 Task: Create a appointment object.
Action: Mouse moved to (795, 35)
Screenshot: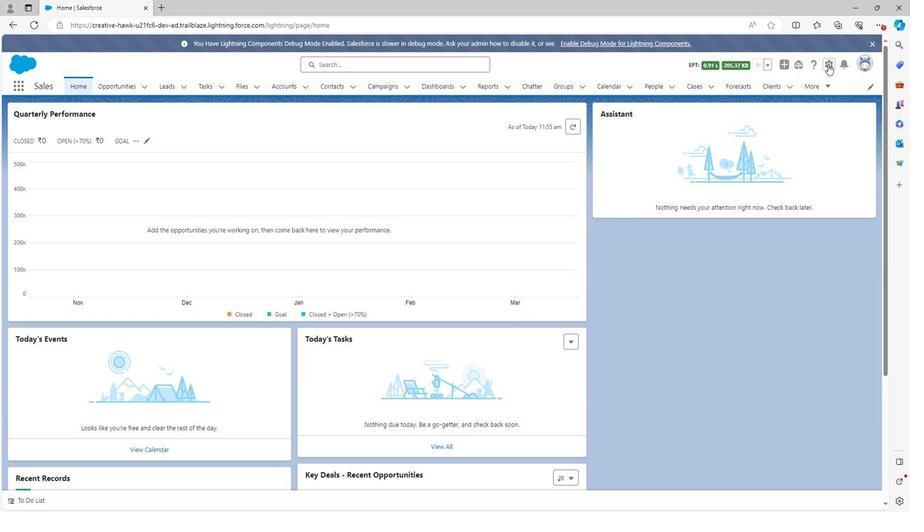 
Action: Mouse pressed left at (795, 35)
Screenshot: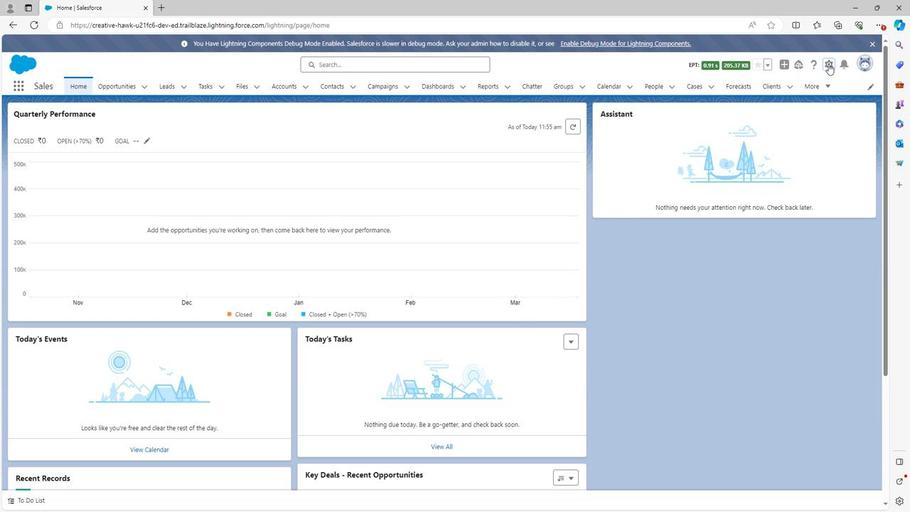 
Action: Mouse moved to (756, 66)
Screenshot: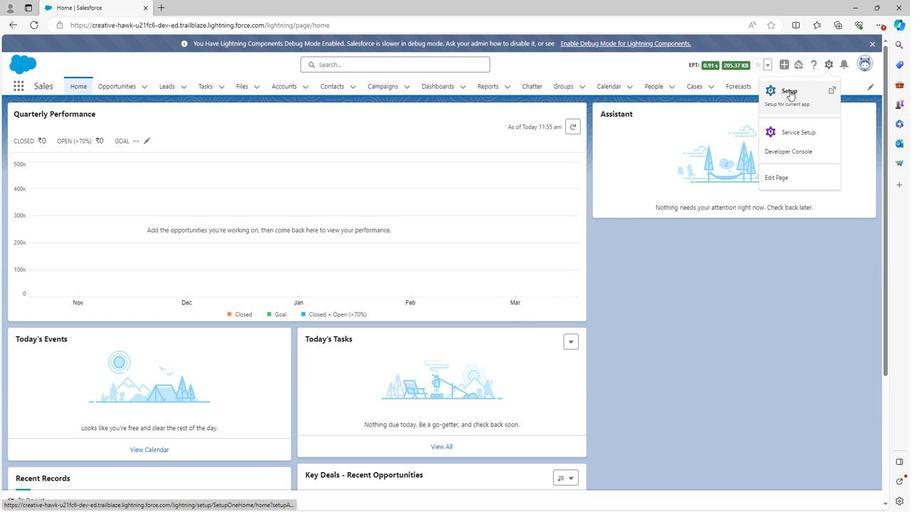 
Action: Mouse pressed left at (756, 66)
Screenshot: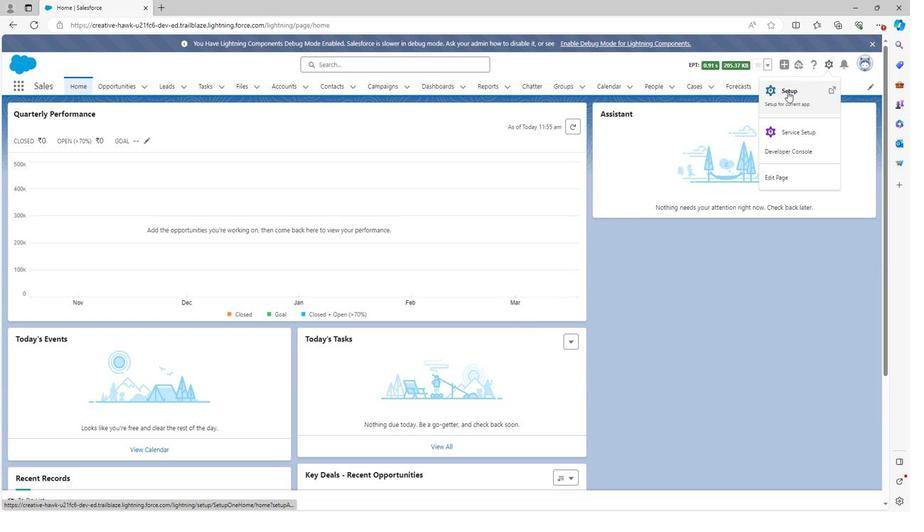 
Action: Mouse moved to (110, 61)
Screenshot: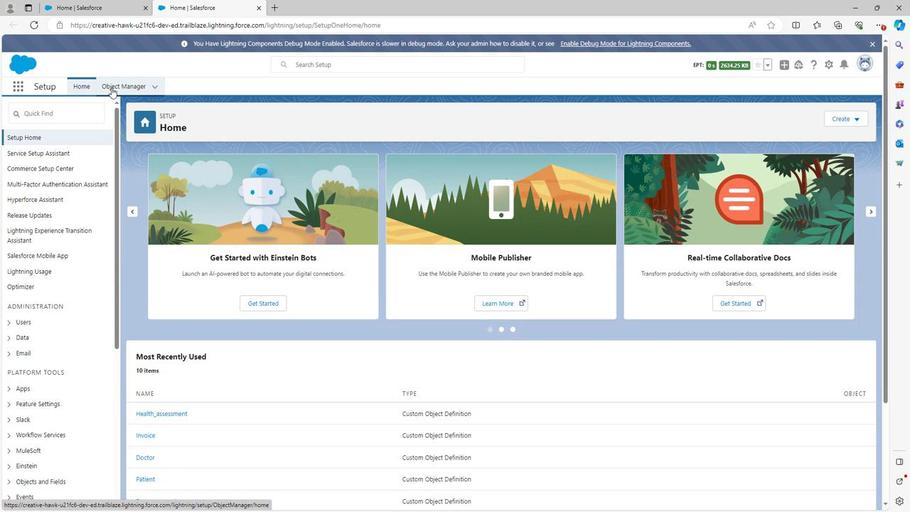 
Action: Mouse pressed left at (110, 61)
Screenshot: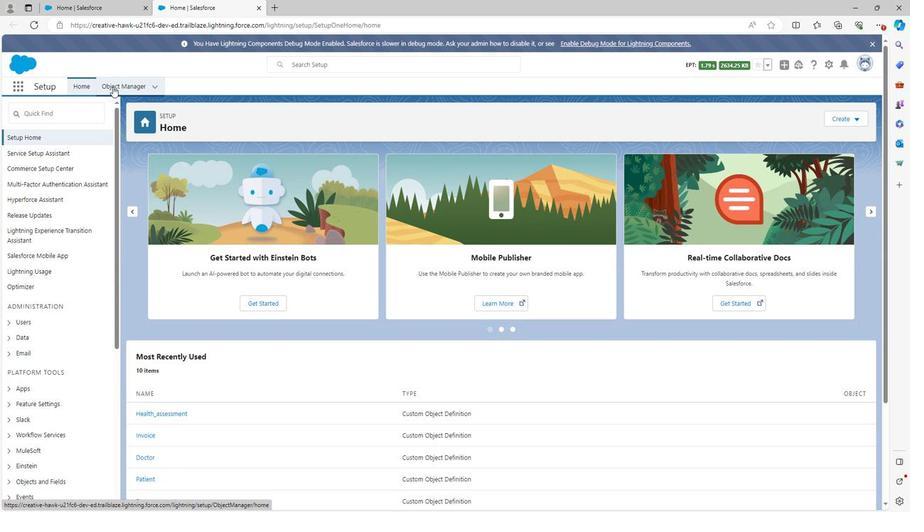 
Action: Mouse moved to (808, 96)
Screenshot: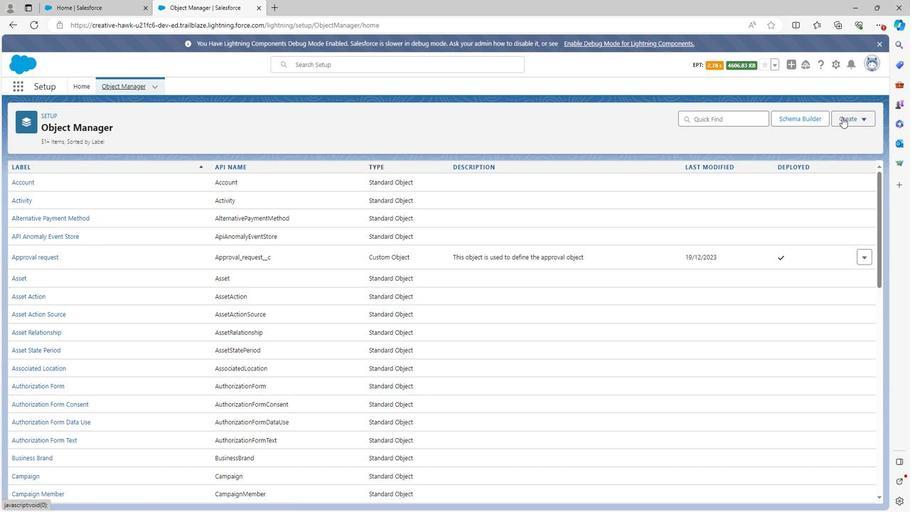 
Action: Mouse pressed left at (808, 96)
Screenshot: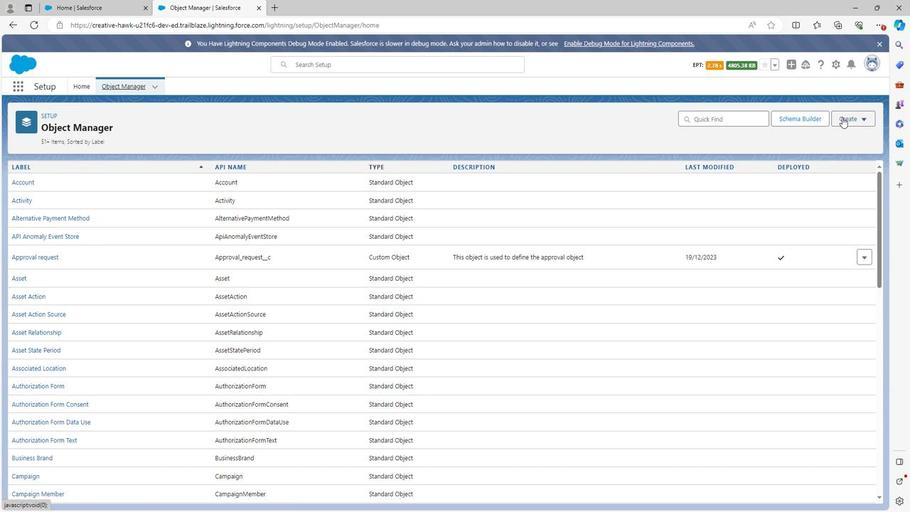 
Action: Mouse moved to (783, 123)
Screenshot: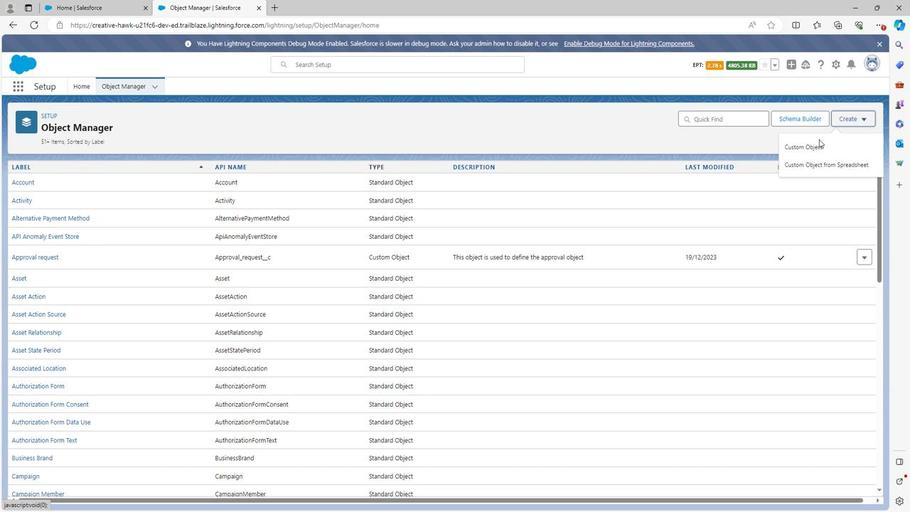 
Action: Mouse pressed left at (783, 123)
Screenshot: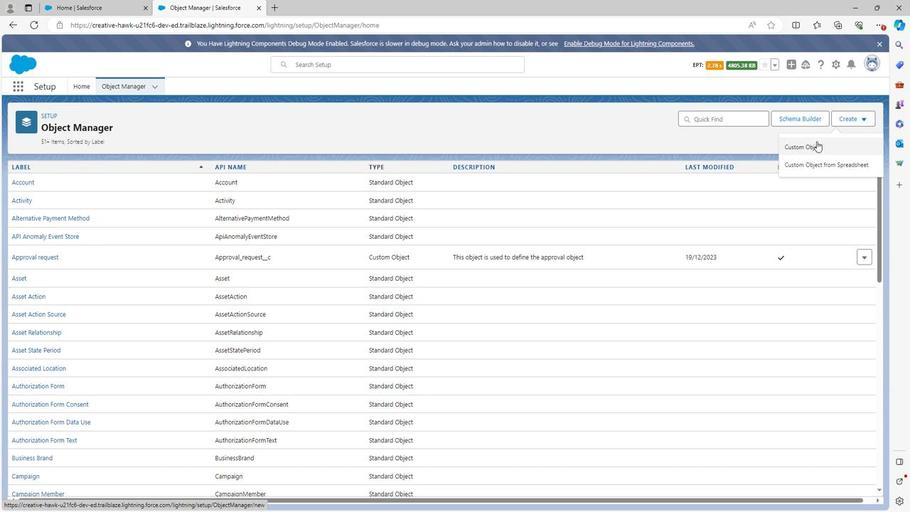 
Action: Mouse moved to (206, 251)
Screenshot: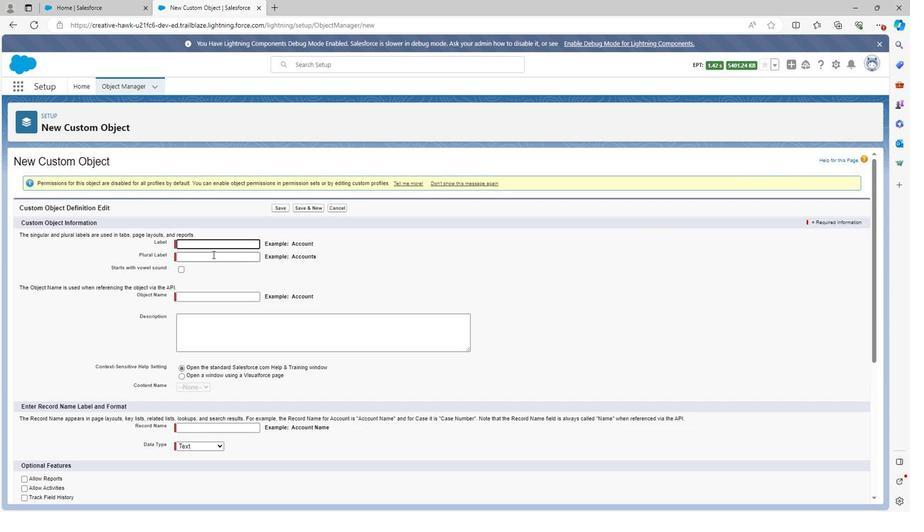 
Action: Key pressed <Key.shift>Appointment
Screenshot: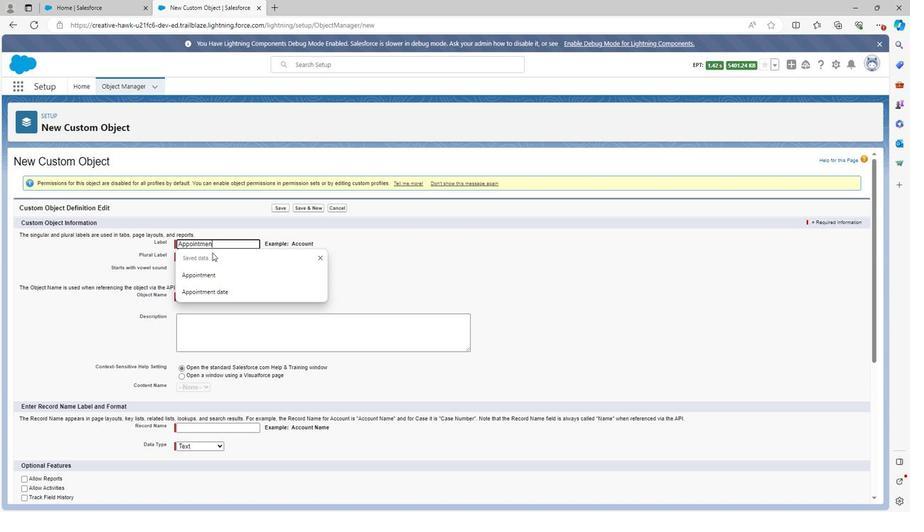 
Action: Mouse moved to (349, 249)
Screenshot: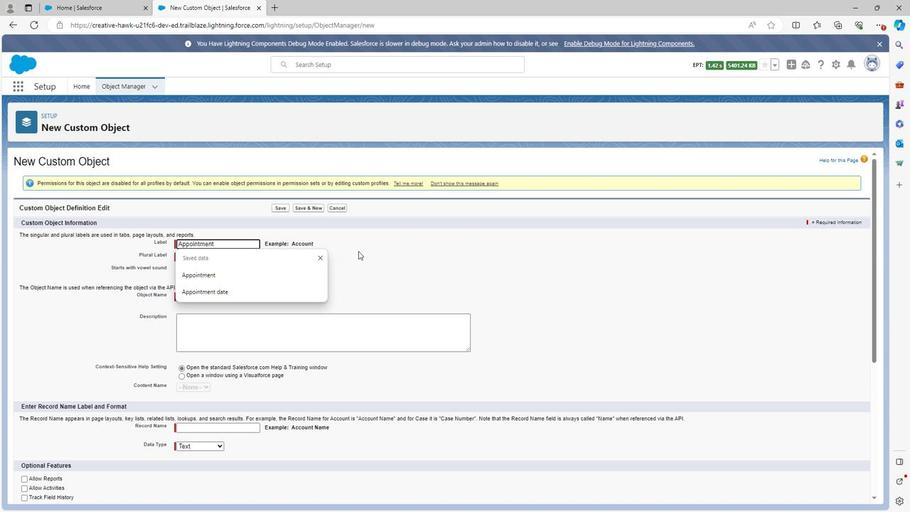 
Action: Mouse pressed left at (349, 249)
Screenshot: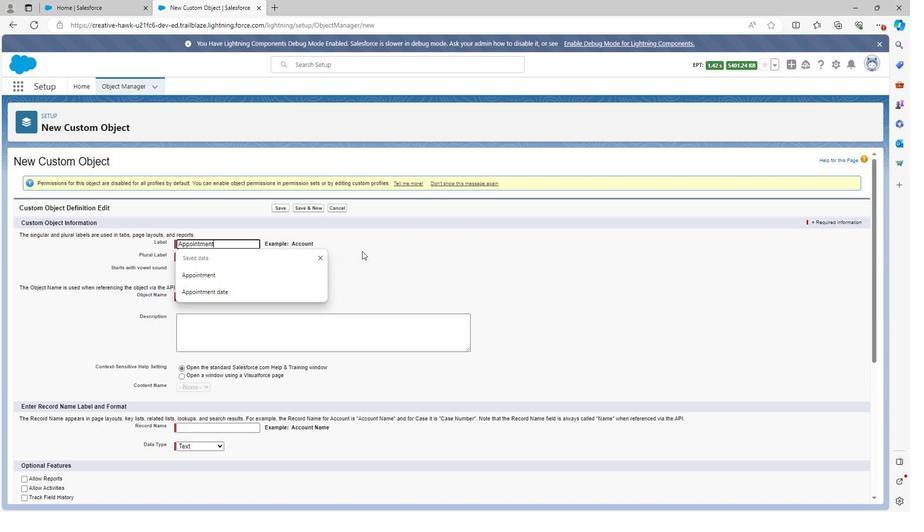 
Action: Mouse moved to (219, 256)
Screenshot: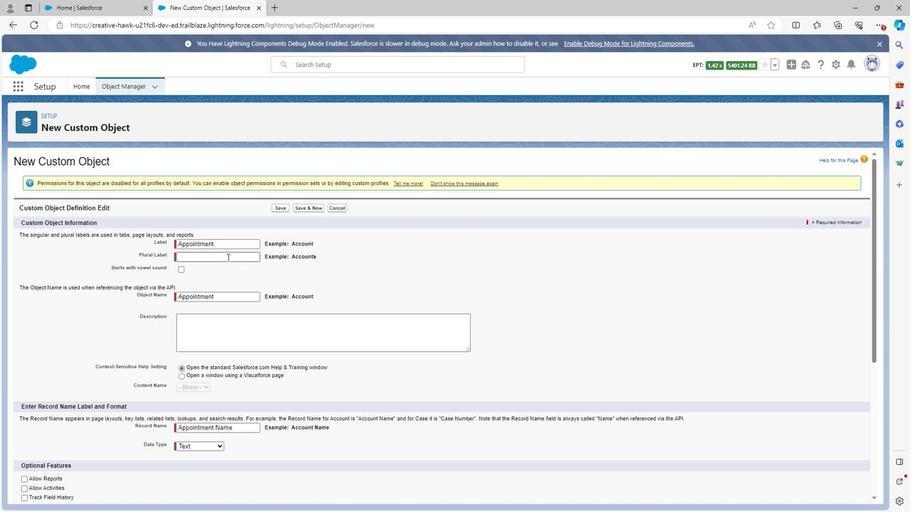 
Action: Mouse pressed left at (219, 256)
Screenshot: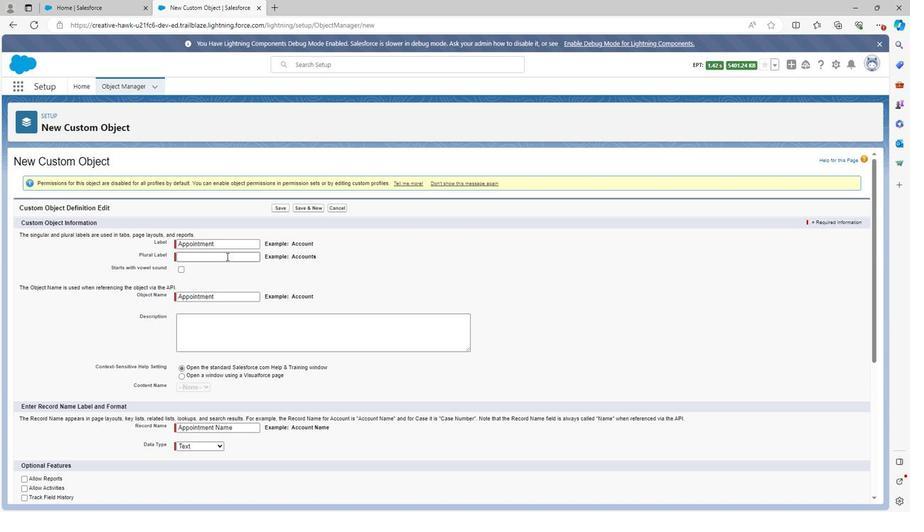 
Action: Key pressed <Key.shift>Appointments
Screenshot: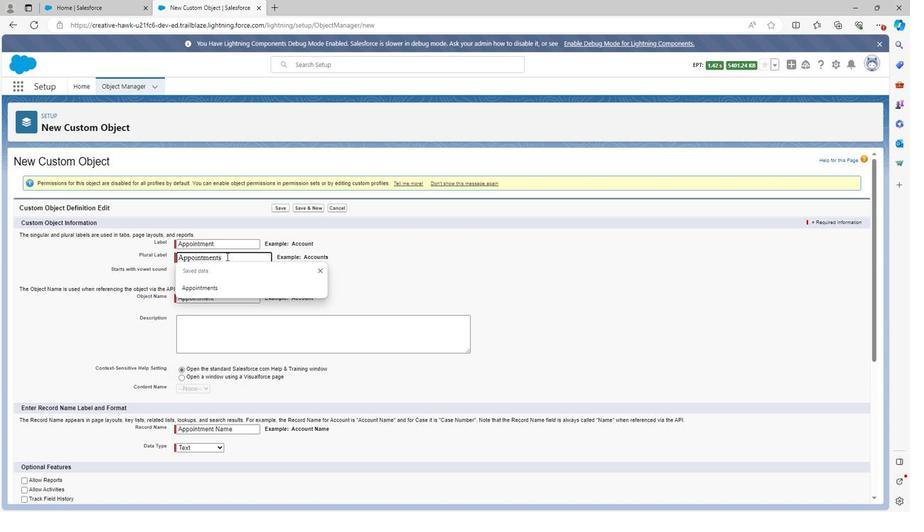 
Action: Mouse moved to (181, 326)
Screenshot: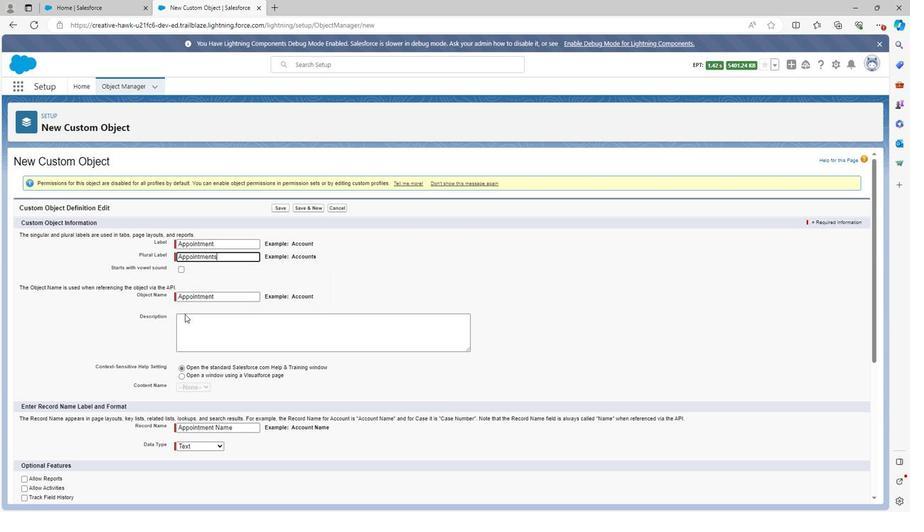
Action: Mouse pressed left at (181, 326)
Screenshot: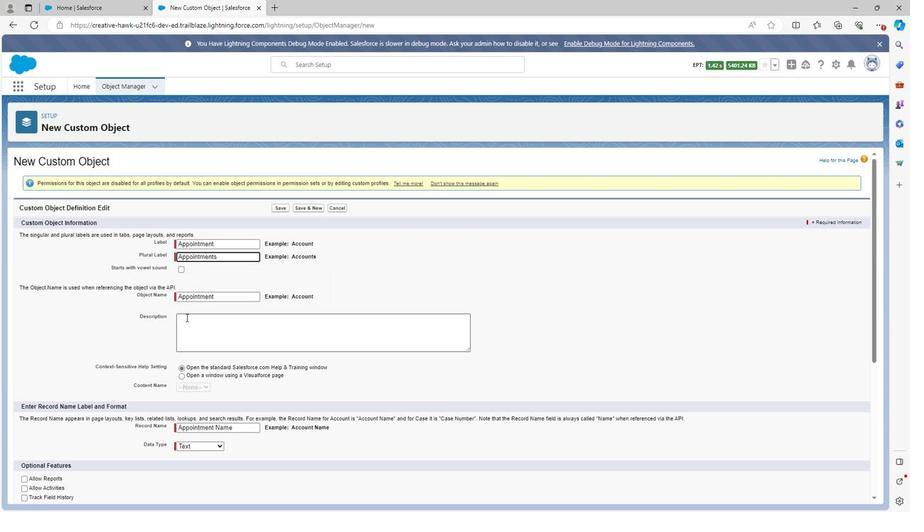 
Action: Key pressed <Key.shift>Appointment<Key.space>object<Key.space>is<Key.space>used<Key.space>to<Key.space>define<Key.space>the<Key.space>appointment<Key.space>information
Screenshot: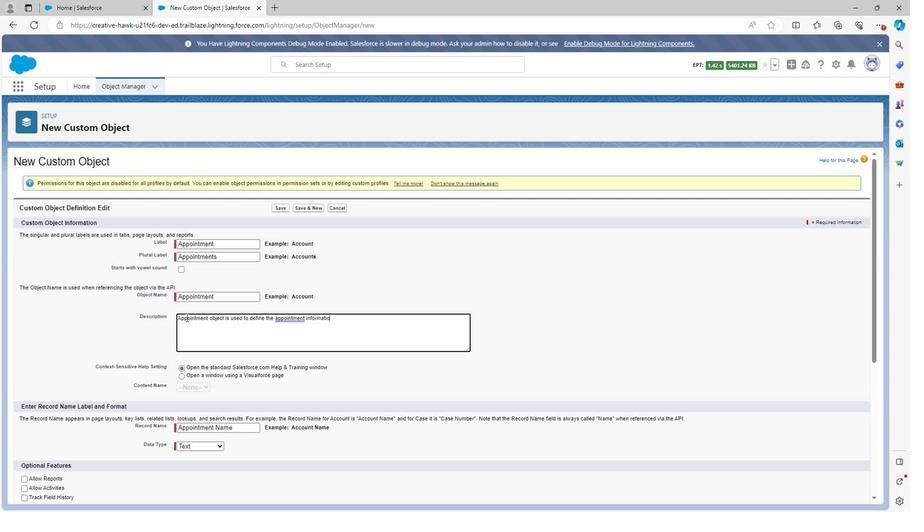 
Action: Mouse moved to (308, 410)
Screenshot: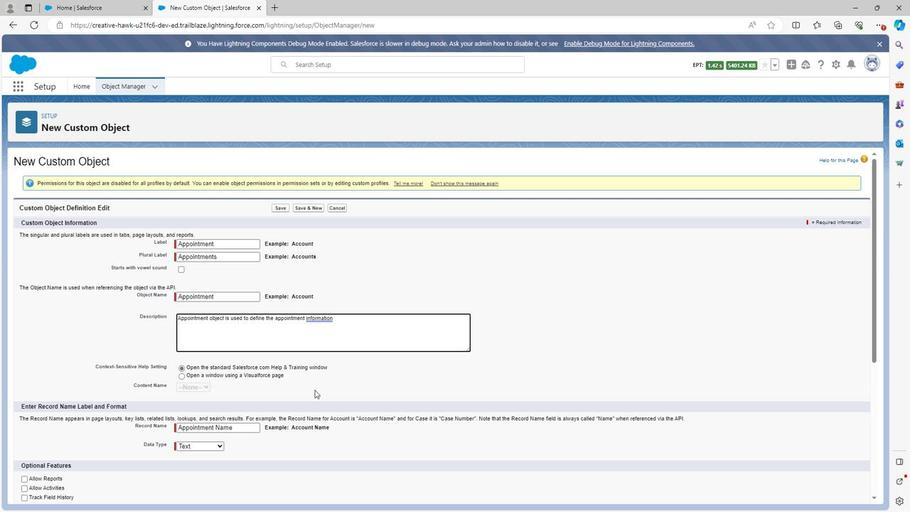 
Action: Mouse scrolled (308, 409) with delta (0, 0)
Screenshot: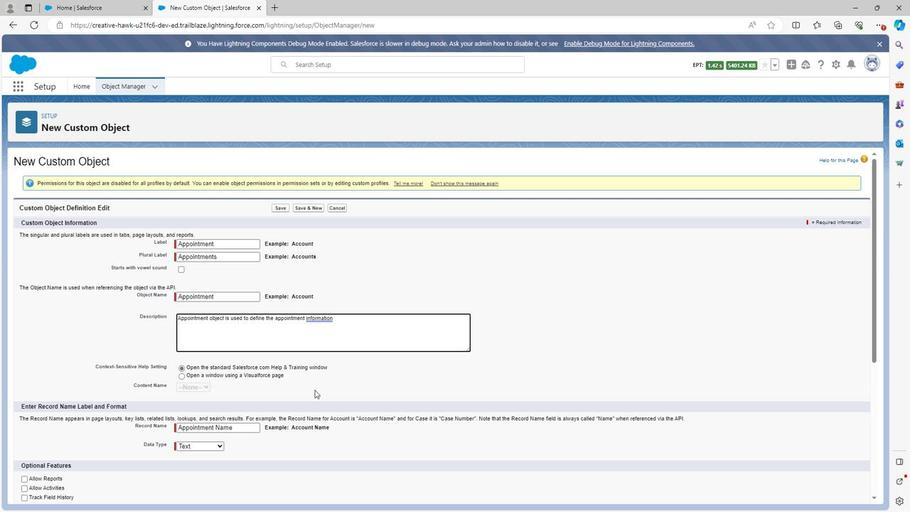 
Action: Mouse moved to (312, 411)
Screenshot: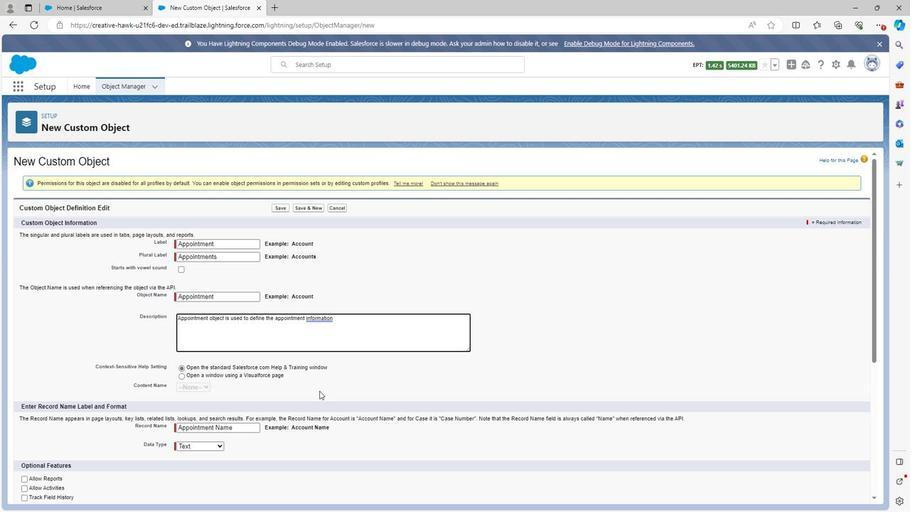 
Action: Mouse scrolled (312, 411) with delta (0, 0)
Screenshot: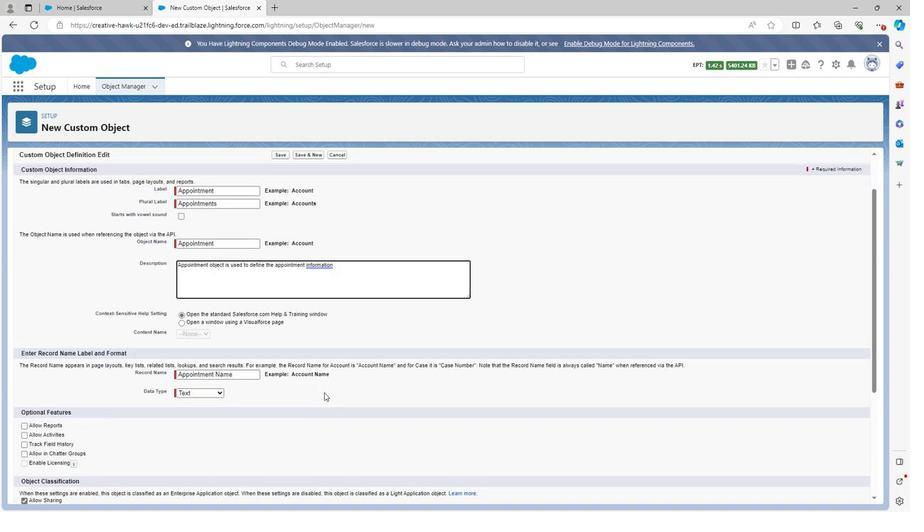 
Action: Mouse scrolled (312, 411) with delta (0, 0)
Screenshot: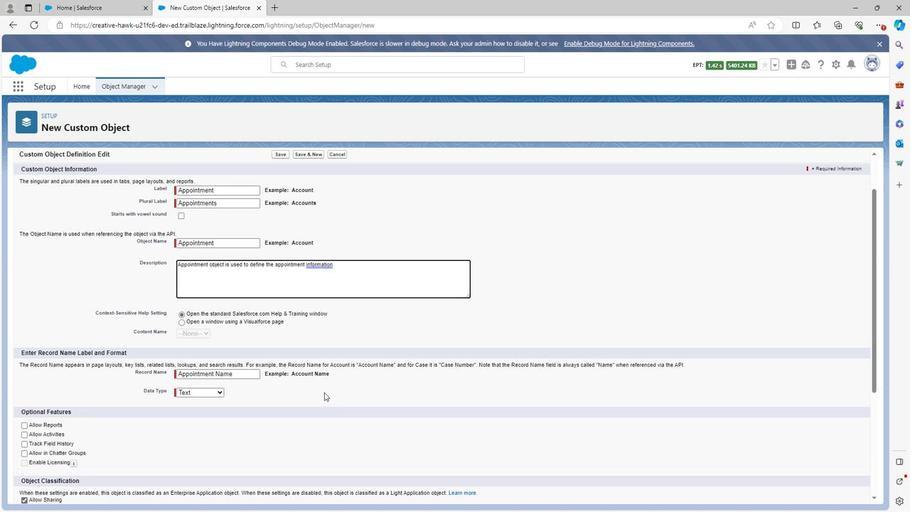 
Action: Mouse moved to (24, 323)
Screenshot: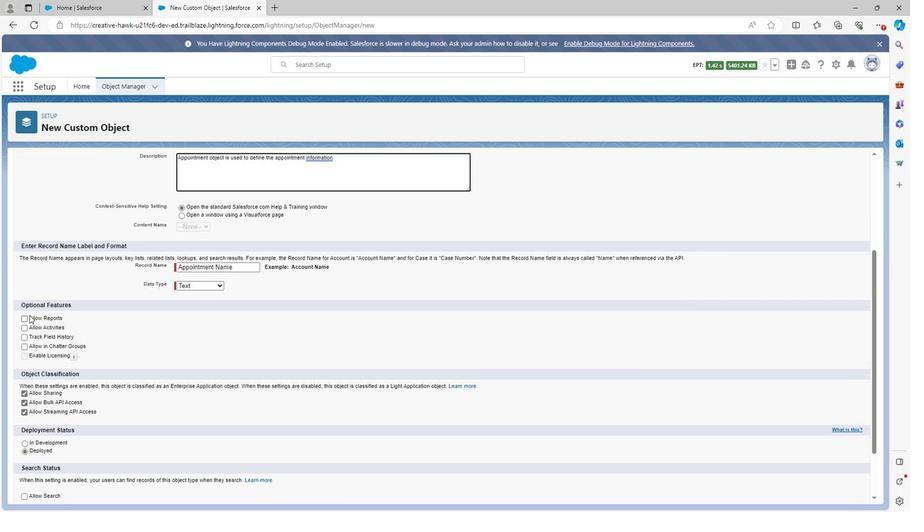 
Action: Mouse pressed left at (24, 323)
Screenshot: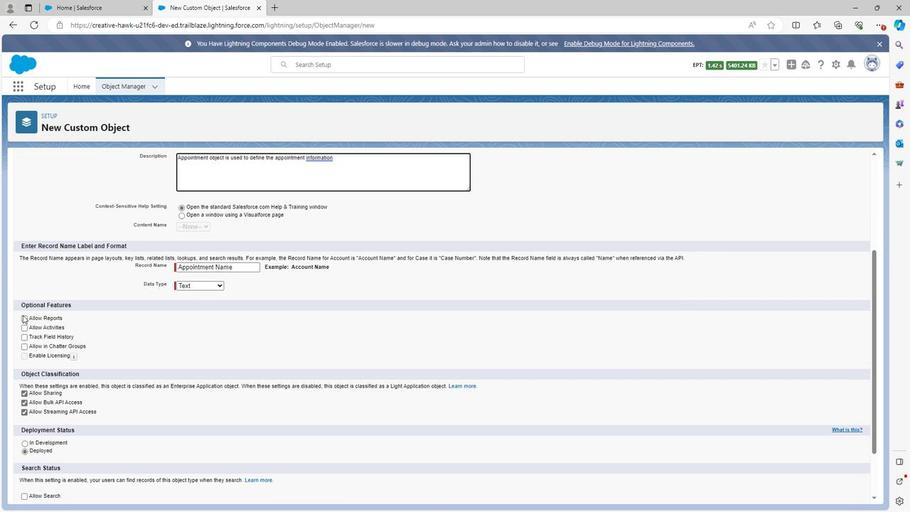 
Action: Mouse moved to (26, 328)
Screenshot: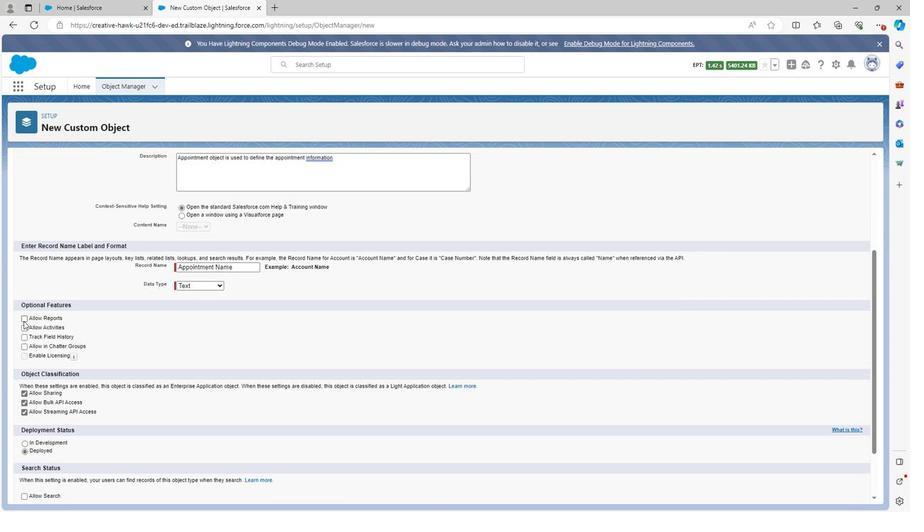 
Action: Mouse pressed left at (26, 328)
Screenshot: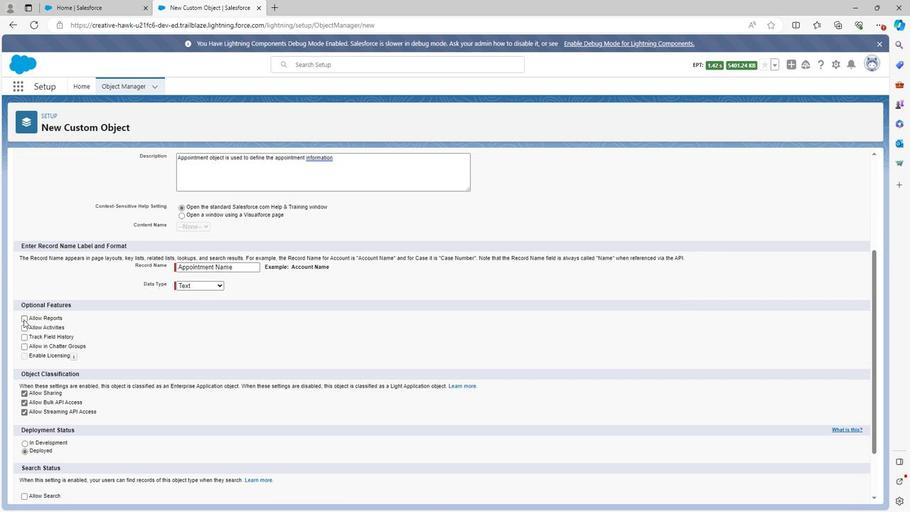 
Action: Mouse moved to (26, 337)
Screenshot: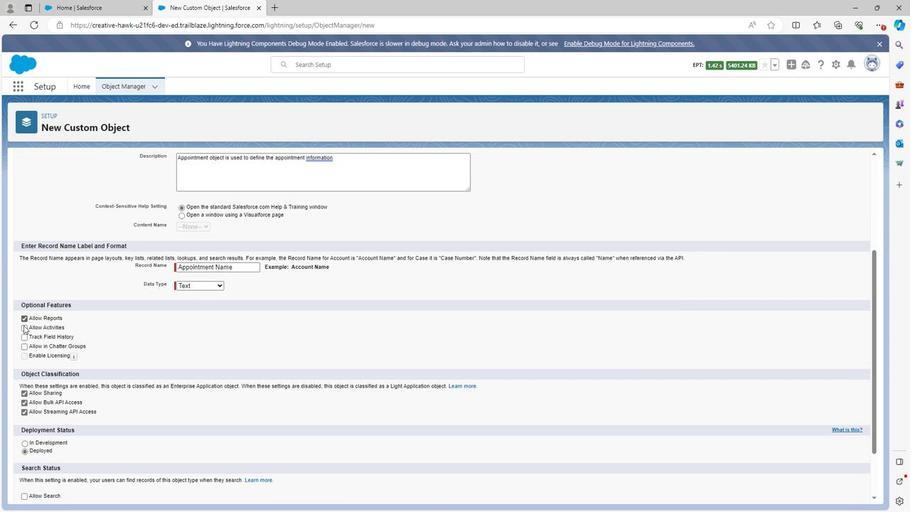 
Action: Mouse pressed left at (26, 337)
Screenshot: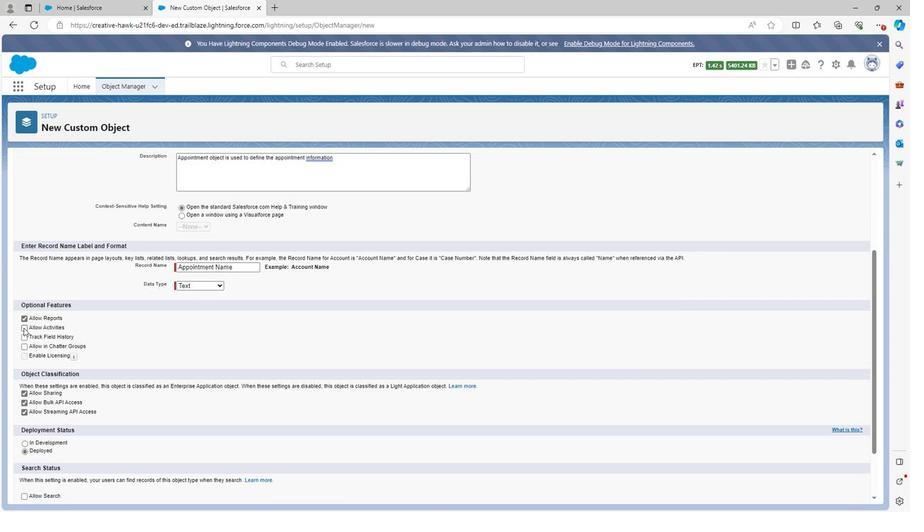 
Action: Mouse moved to (26, 351)
Screenshot: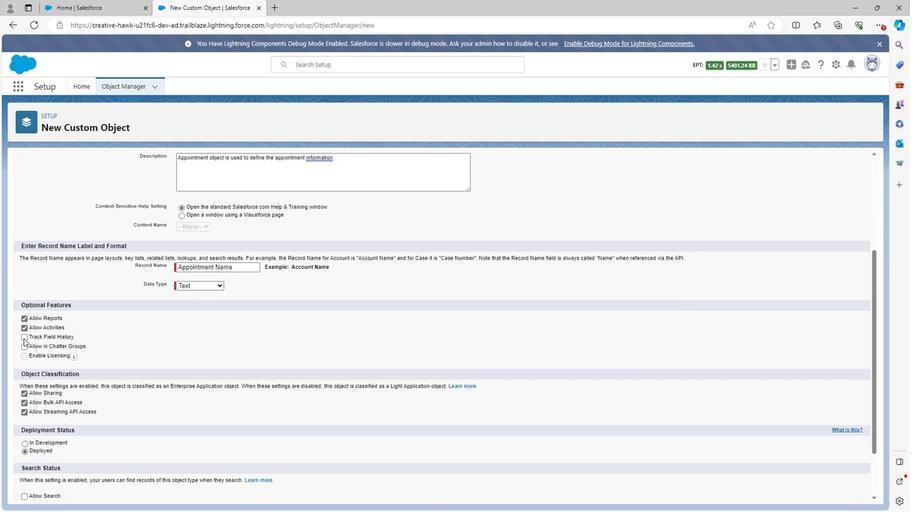 
Action: Mouse pressed left at (26, 351)
Screenshot: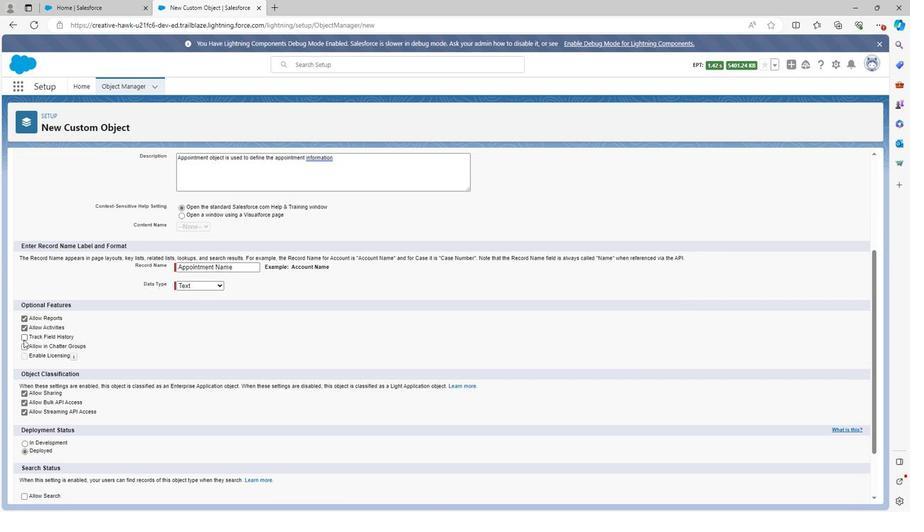 
Action: Mouse moved to (536, 447)
Screenshot: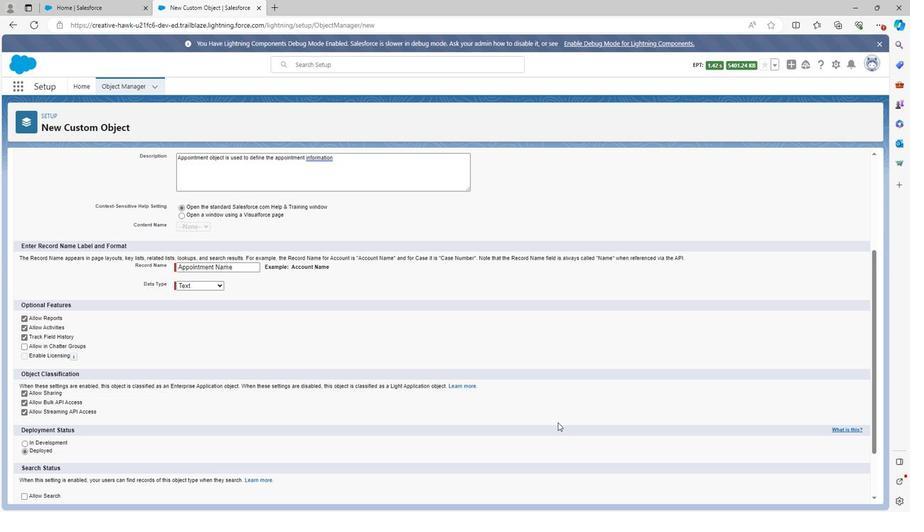 
Action: Mouse scrolled (536, 447) with delta (0, 0)
Screenshot: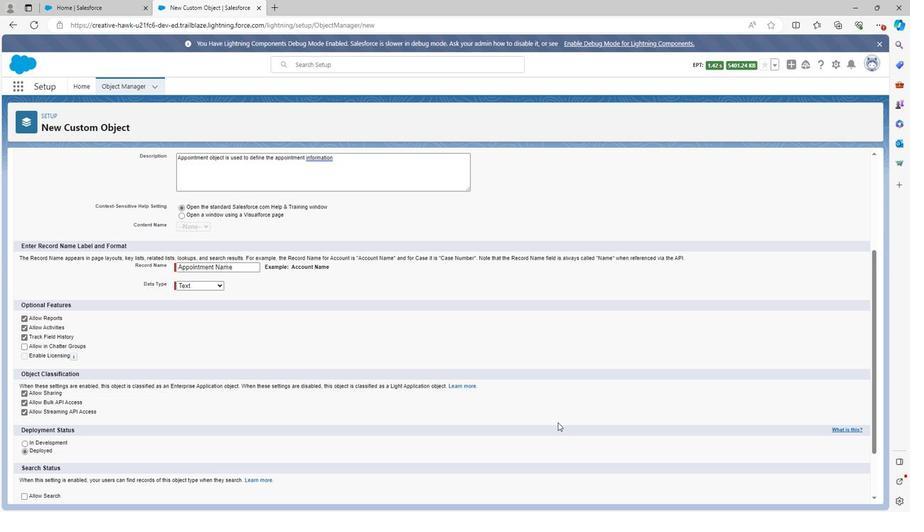 
Action: Mouse moved to (538, 452)
Screenshot: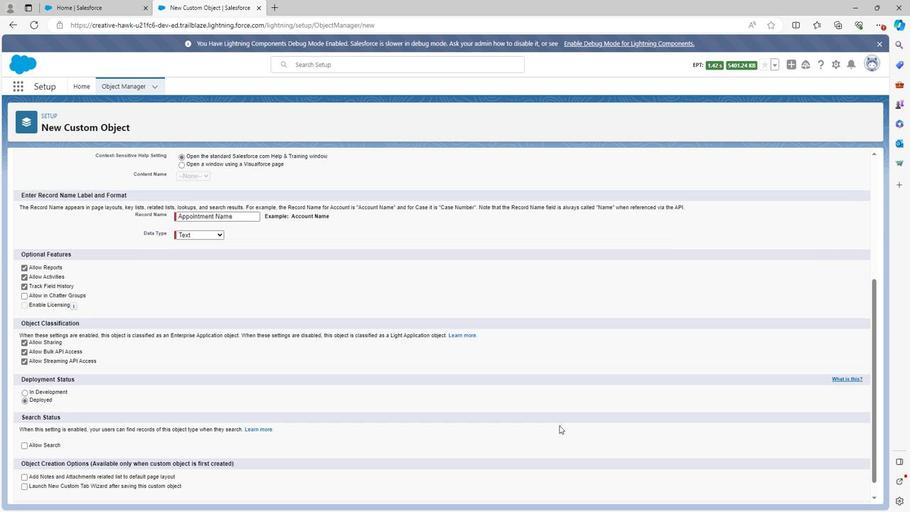 
Action: Mouse scrolled (538, 451) with delta (0, 0)
Screenshot: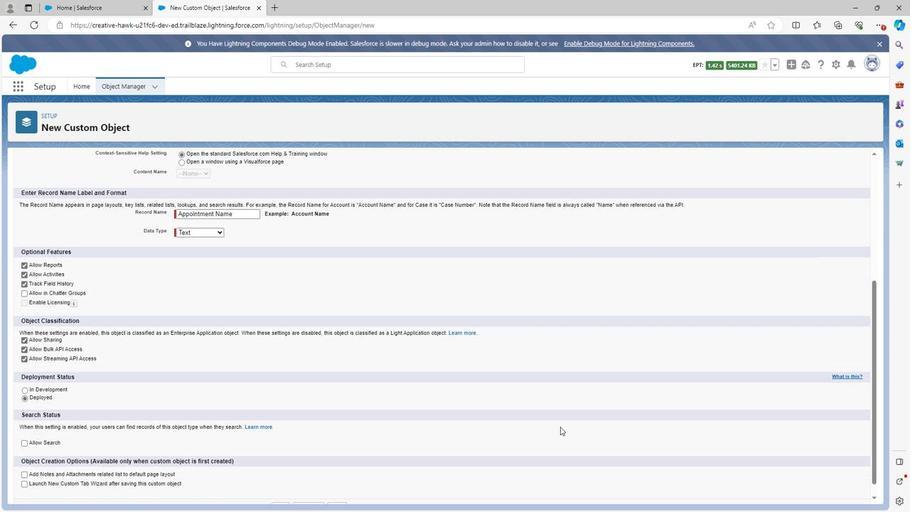 
Action: Mouse moved to (549, 461)
Screenshot: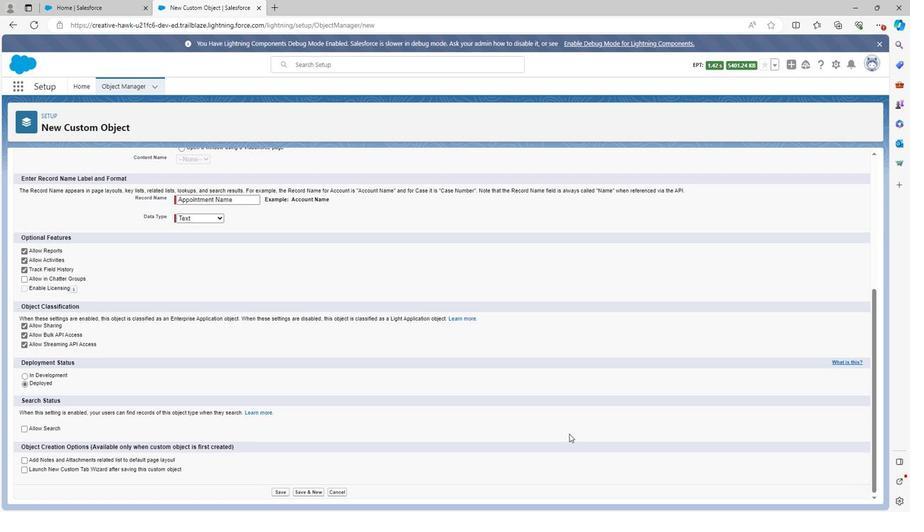 
Action: Mouse scrolled (549, 460) with delta (0, 0)
Screenshot: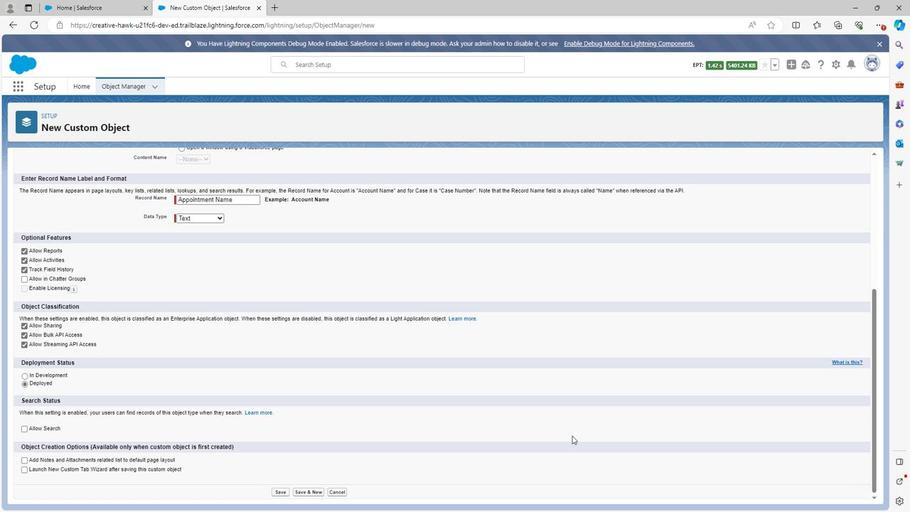 
Action: Mouse scrolled (549, 460) with delta (0, 0)
Screenshot: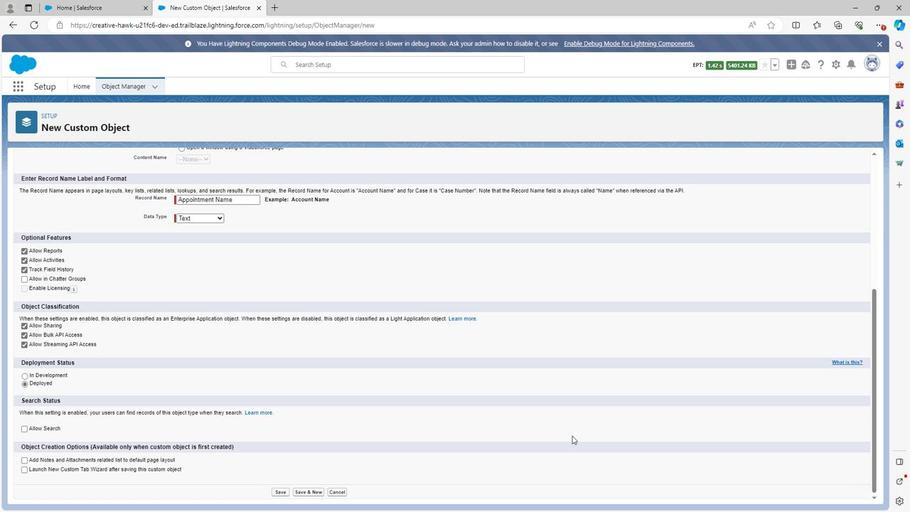 
Action: Mouse moved to (273, 525)
Screenshot: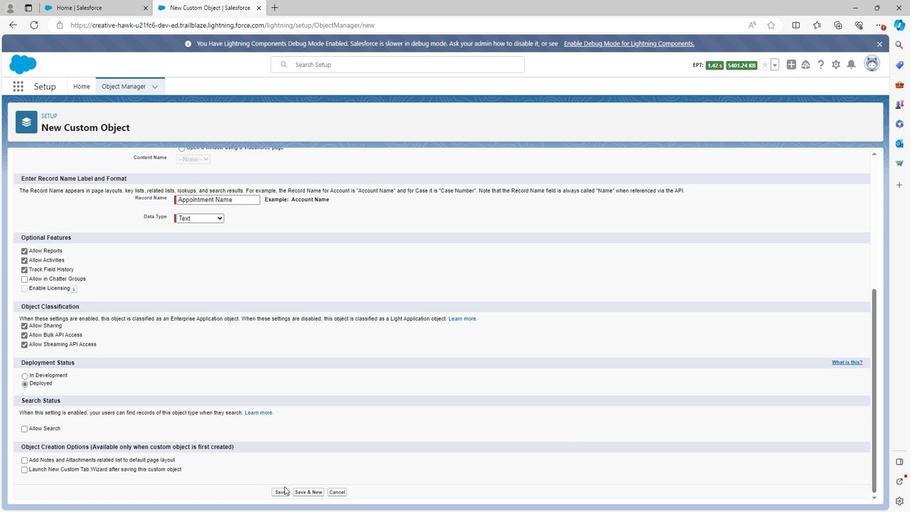 
Action: Mouse pressed left at (273, 525)
Screenshot: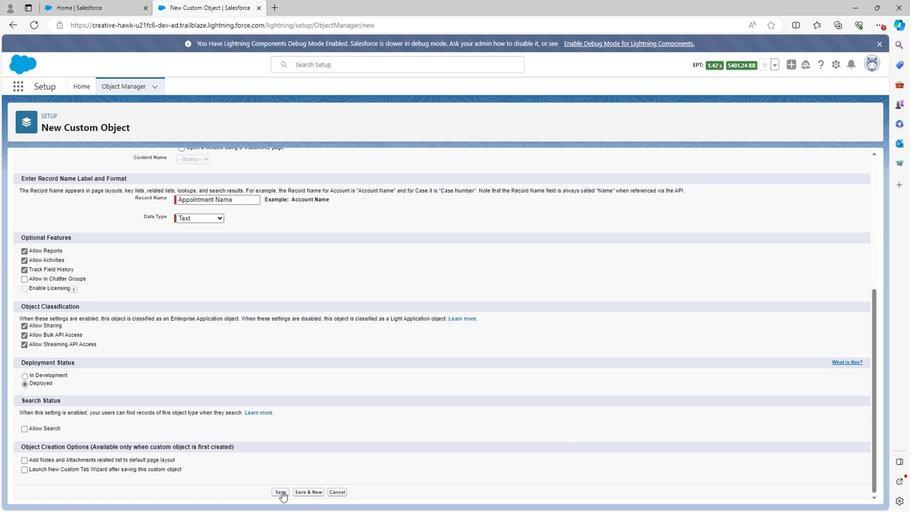 
Action: Mouse moved to (120, 63)
Screenshot: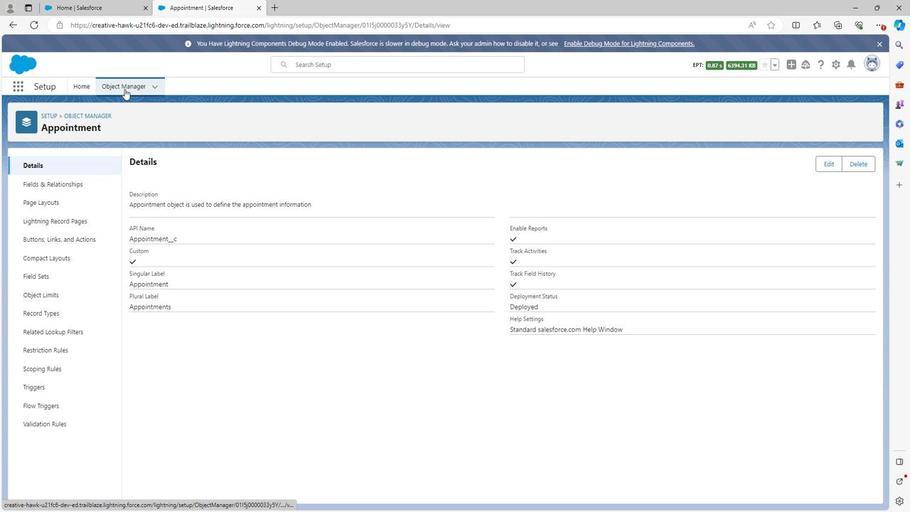 
Action: Mouse pressed left at (120, 63)
Screenshot: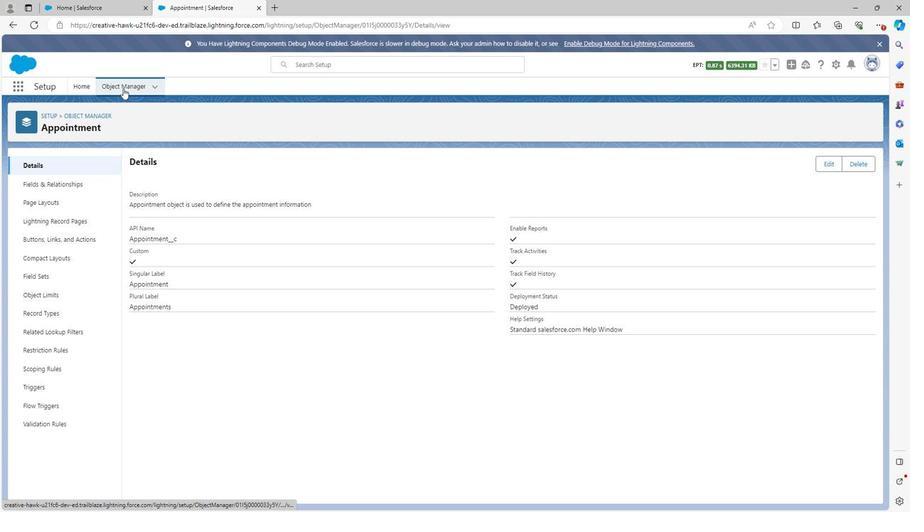 
Action: Mouse moved to (31, 260)
Screenshot: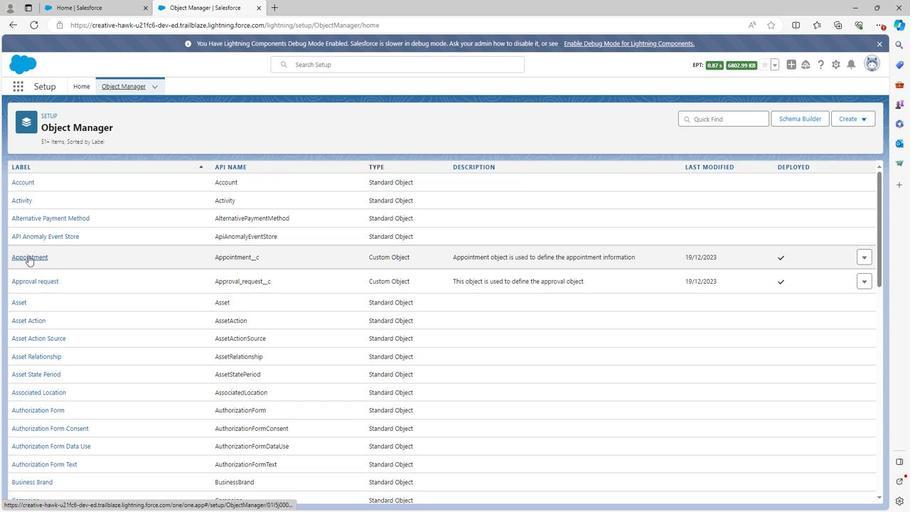 
Action: Mouse pressed left at (31, 260)
Screenshot: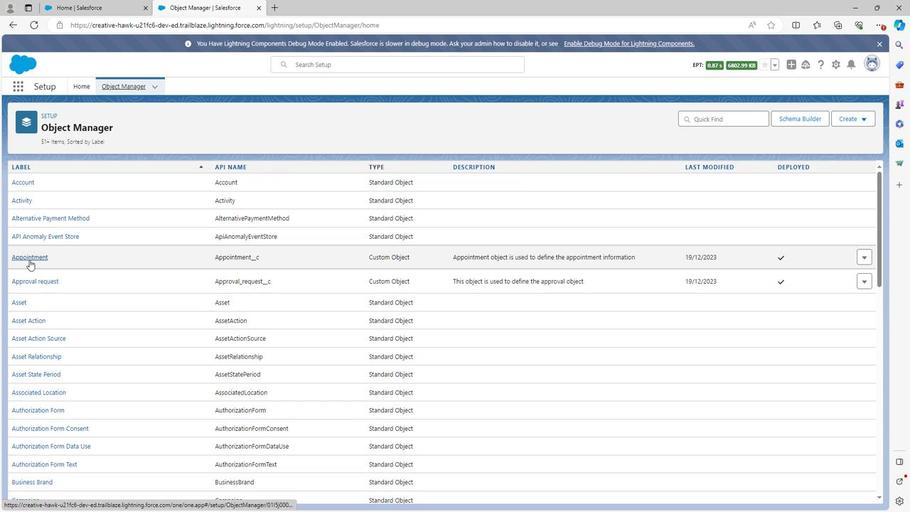 
Action: Mouse moved to (230, 296)
Screenshot: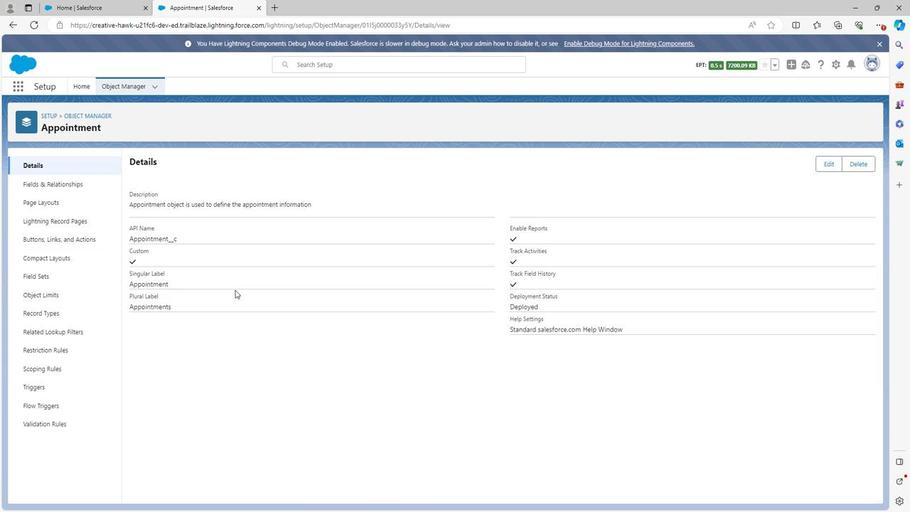 
